 Task: Apply font style Heading 1.
Action: Mouse moved to (217, 150)
Screenshot: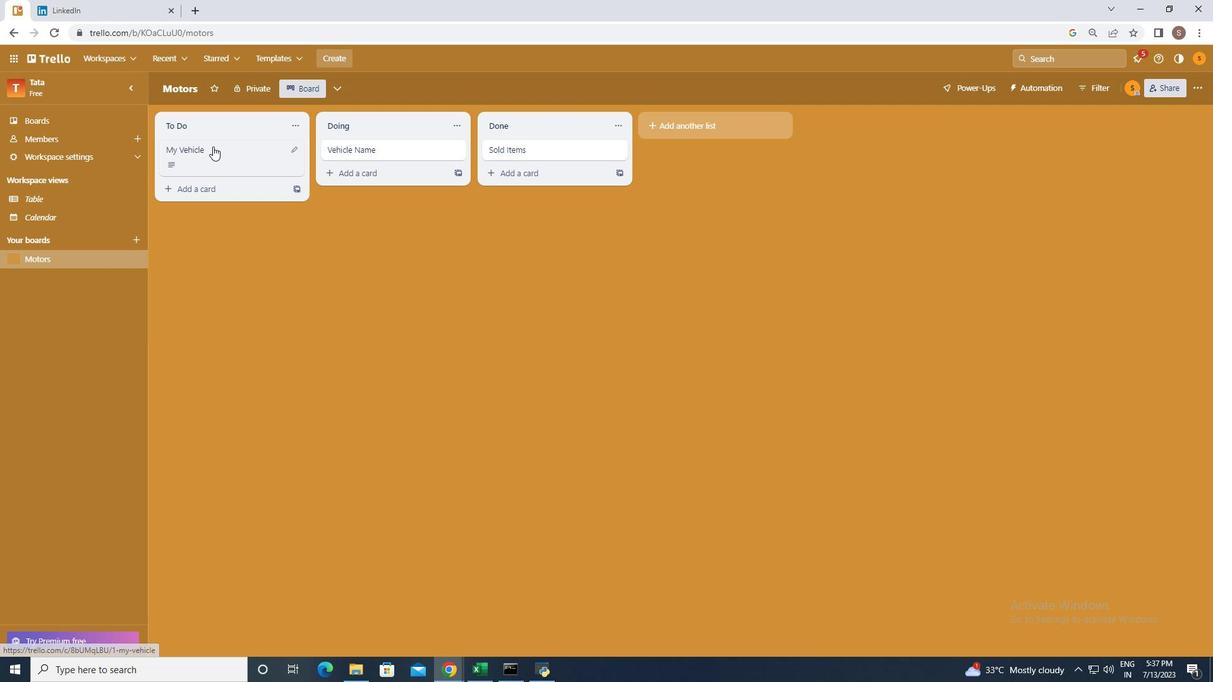 
Action: Mouse pressed left at (217, 150)
Screenshot: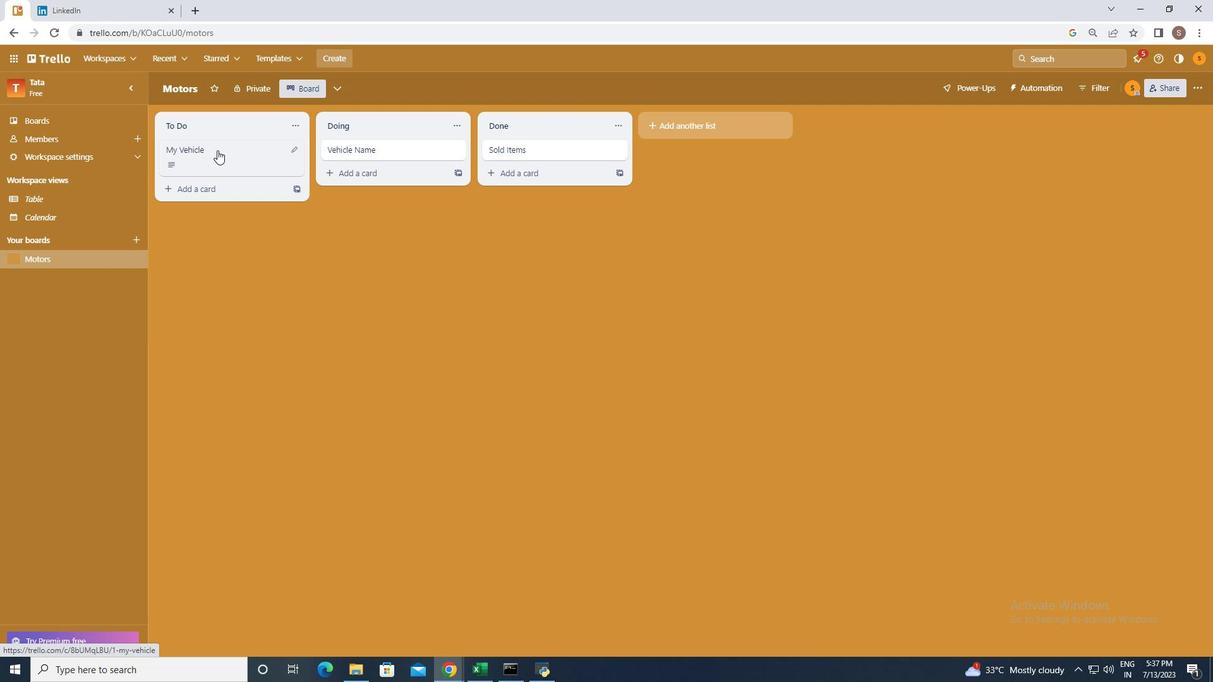
Action: Mouse moved to (512, 211)
Screenshot: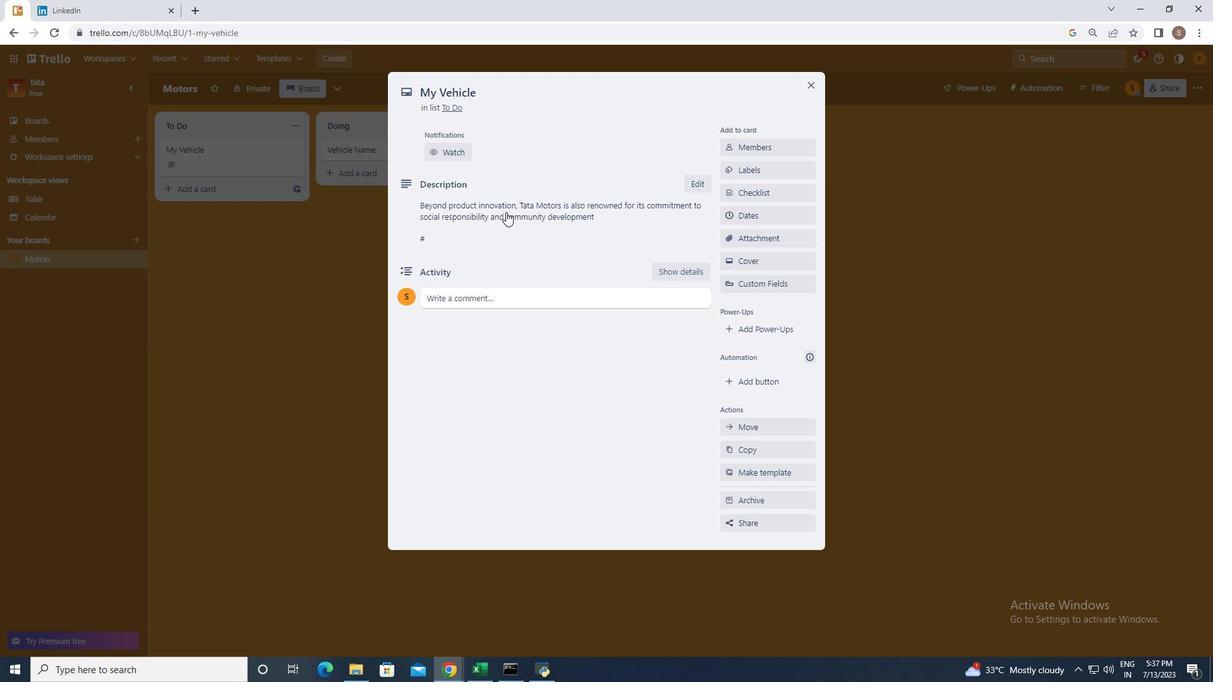 
Action: Mouse pressed left at (512, 211)
Screenshot: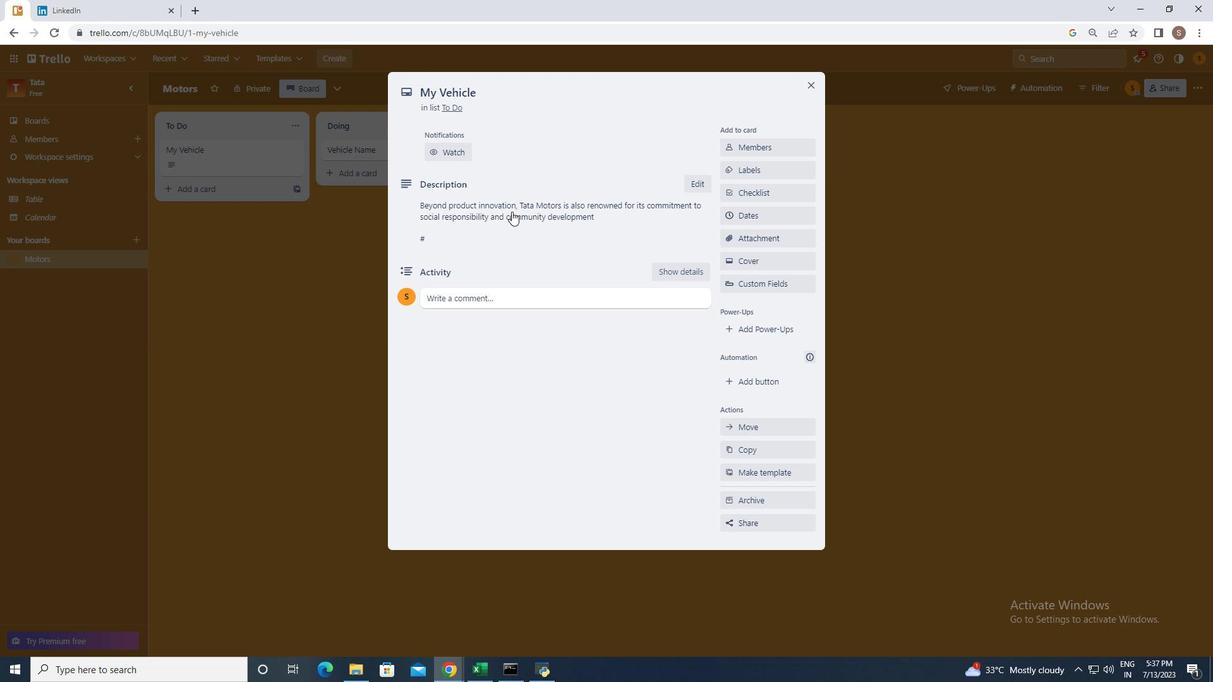
Action: Mouse moved to (478, 258)
Screenshot: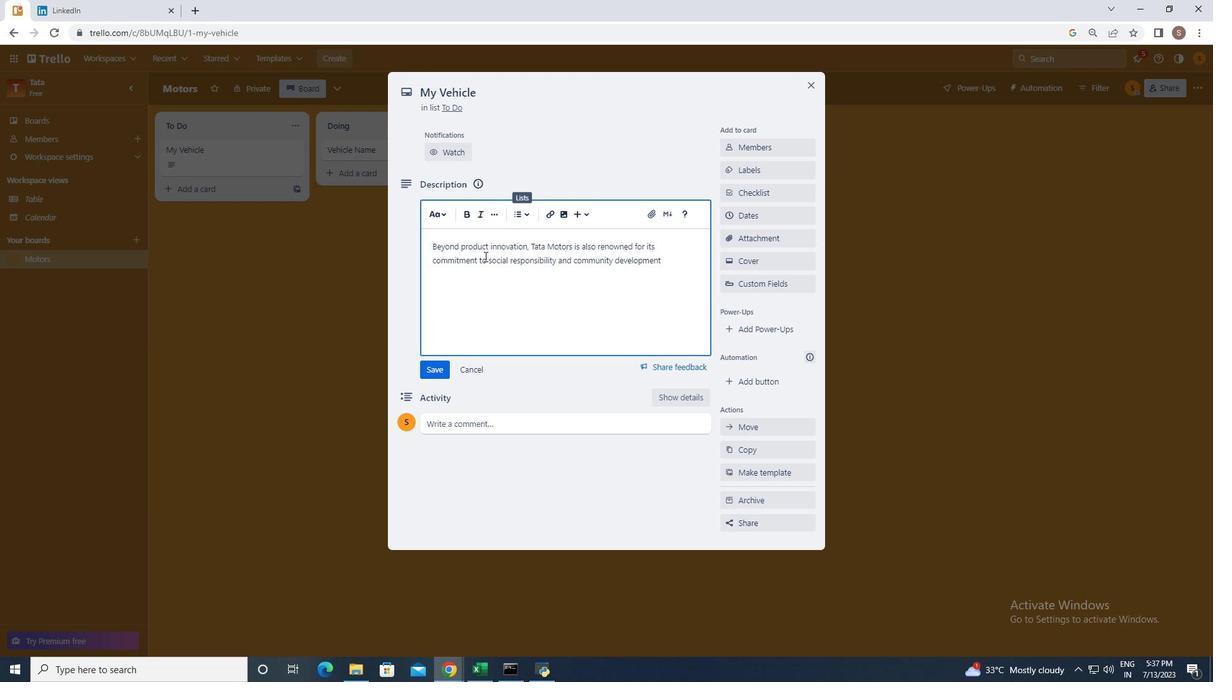 
Action: Mouse pressed left at (478, 258)
Screenshot: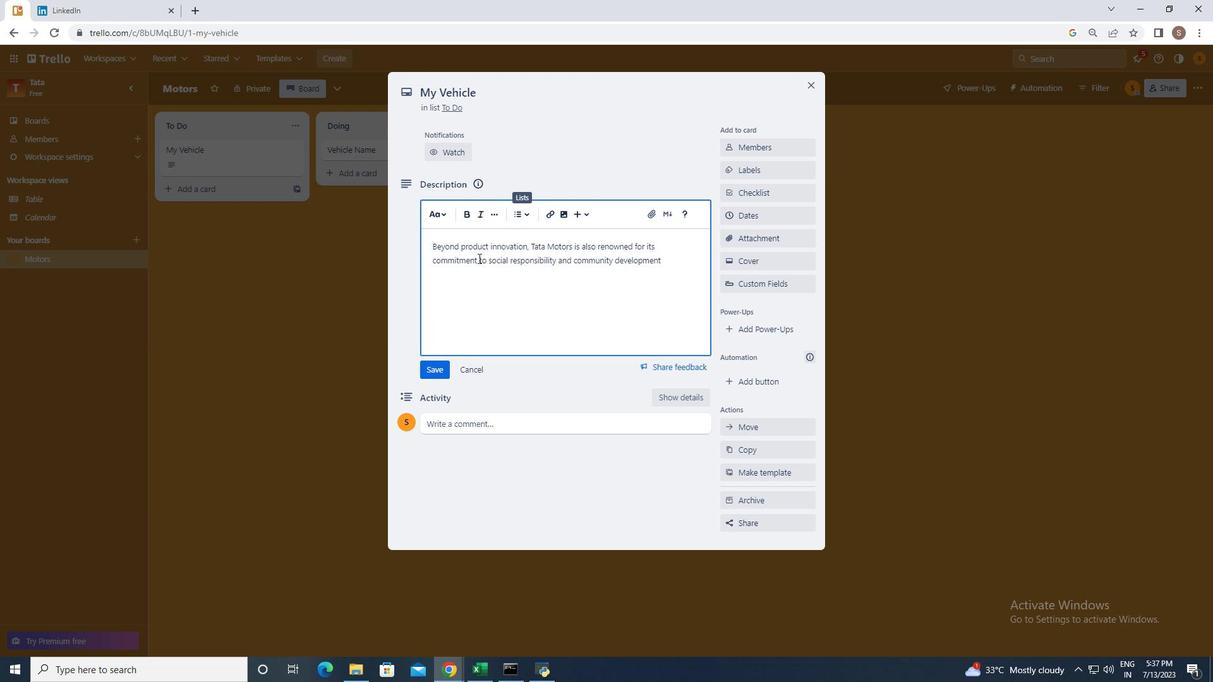 
Action: Mouse pressed left at (478, 258)
Screenshot: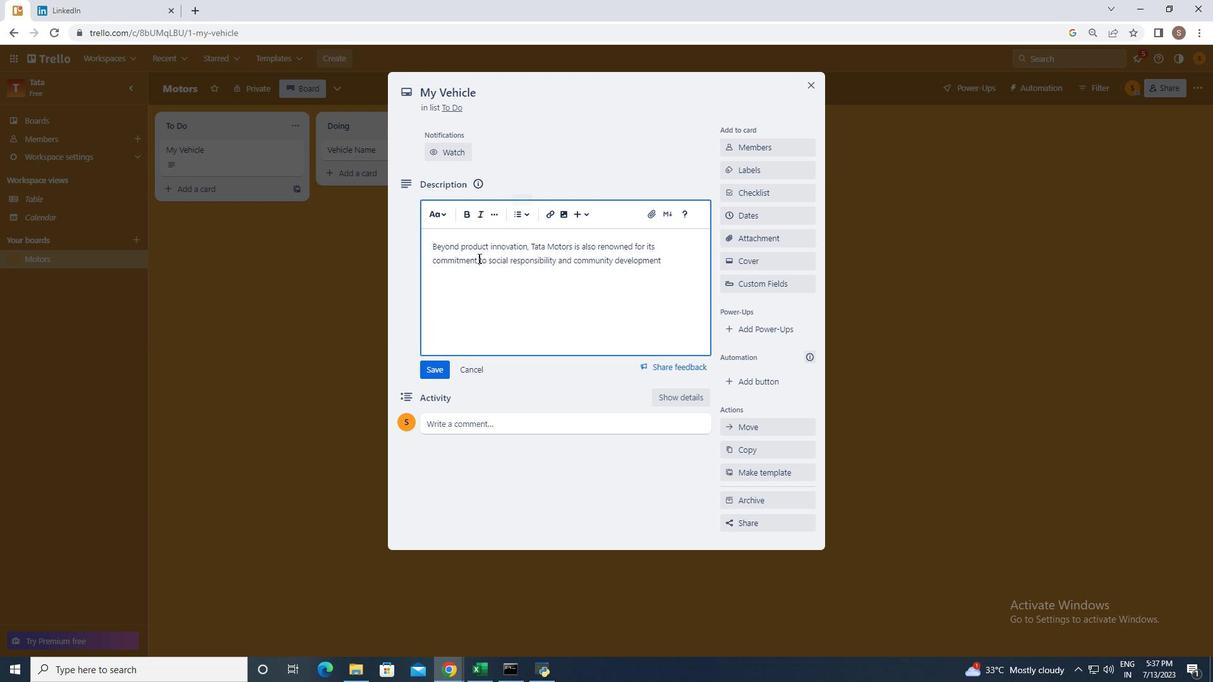 
Action: Mouse pressed left at (478, 258)
Screenshot: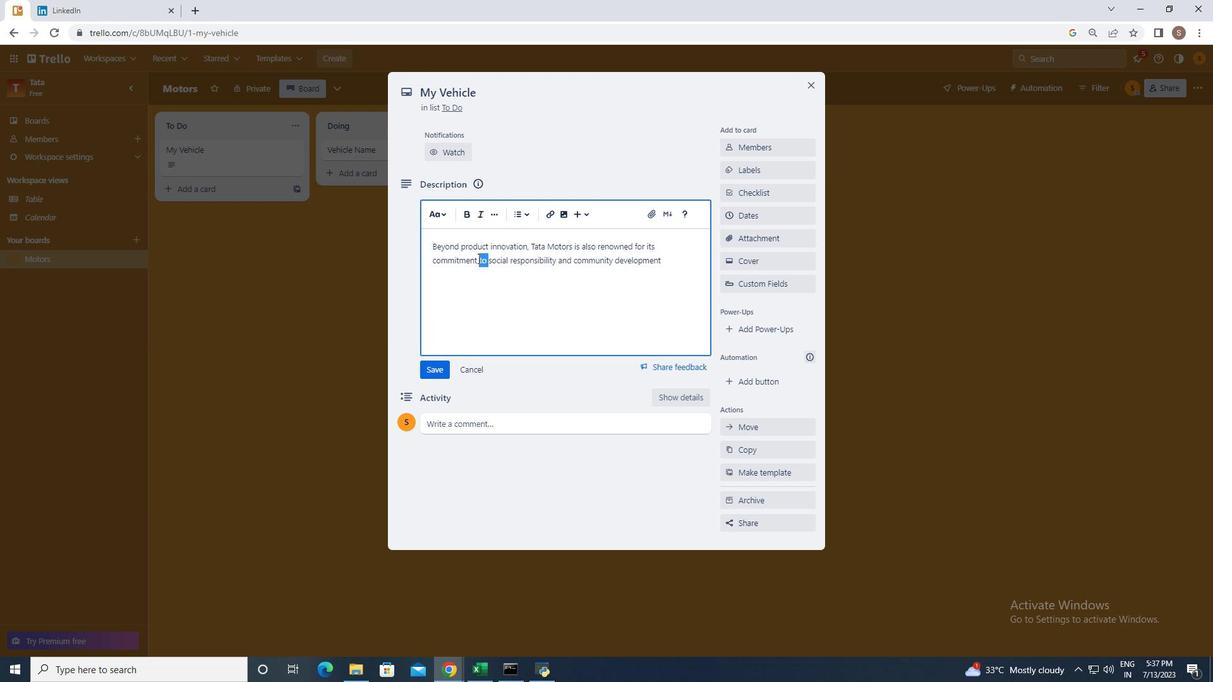 
Action: Mouse moved to (436, 216)
Screenshot: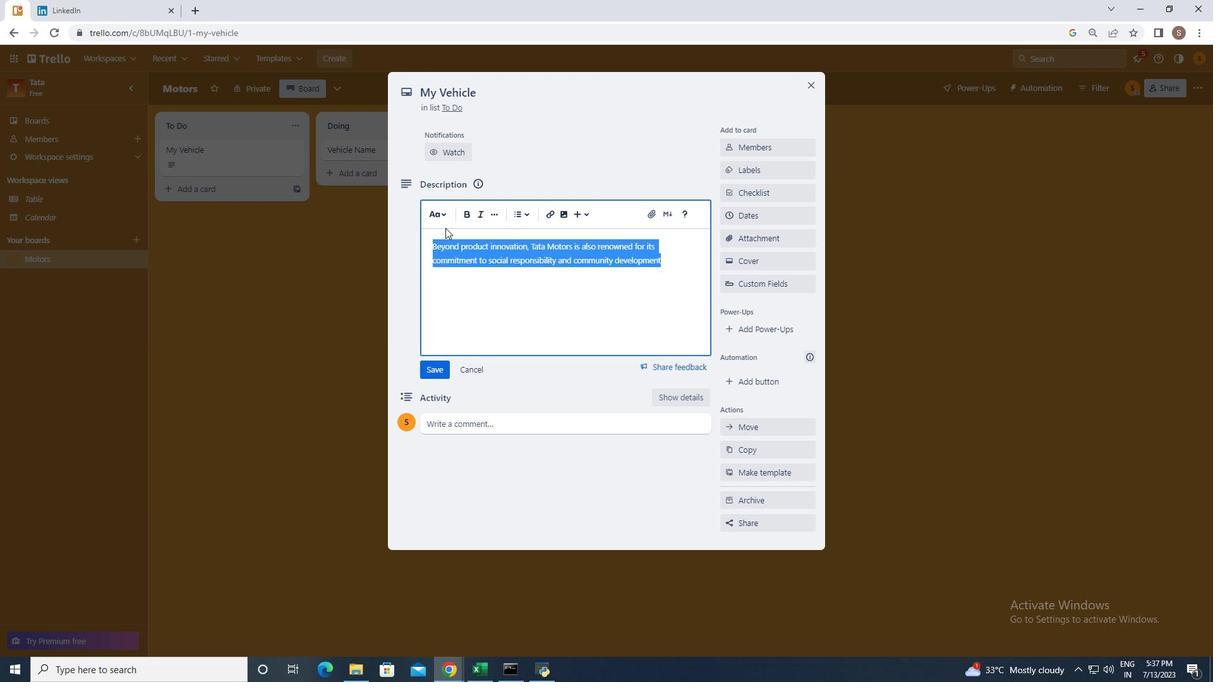 
Action: Mouse pressed left at (436, 216)
Screenshot: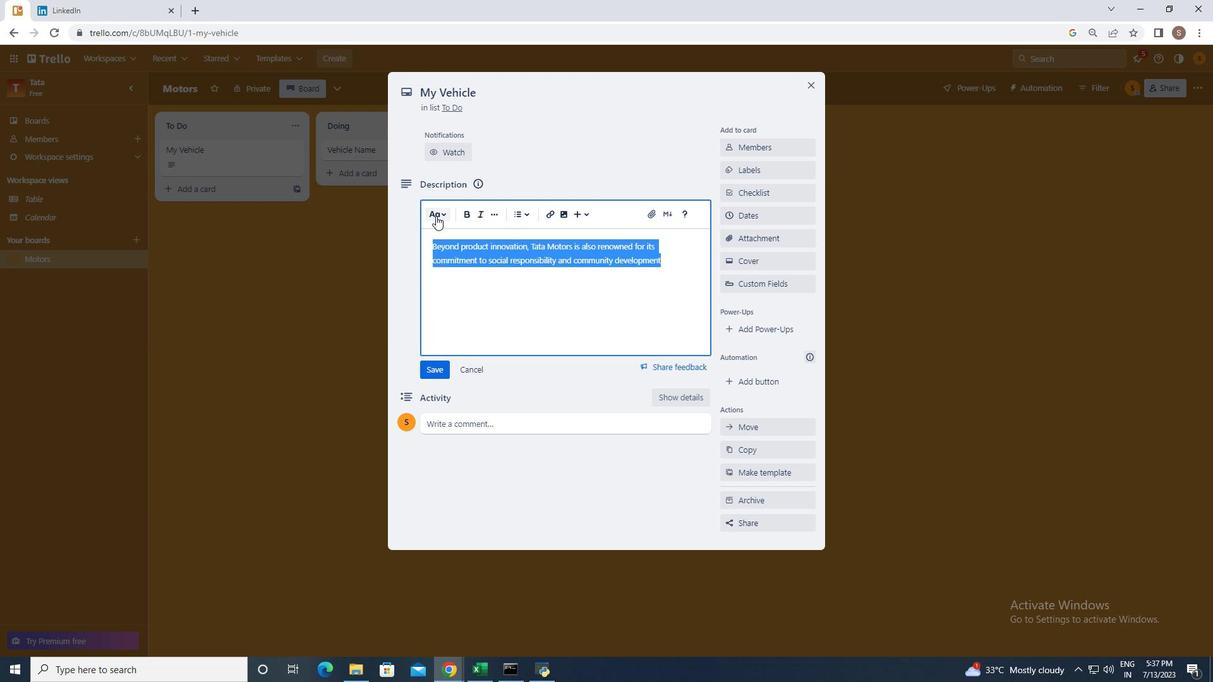 
Action: Mouse moved to (450, 256)
Screenshot: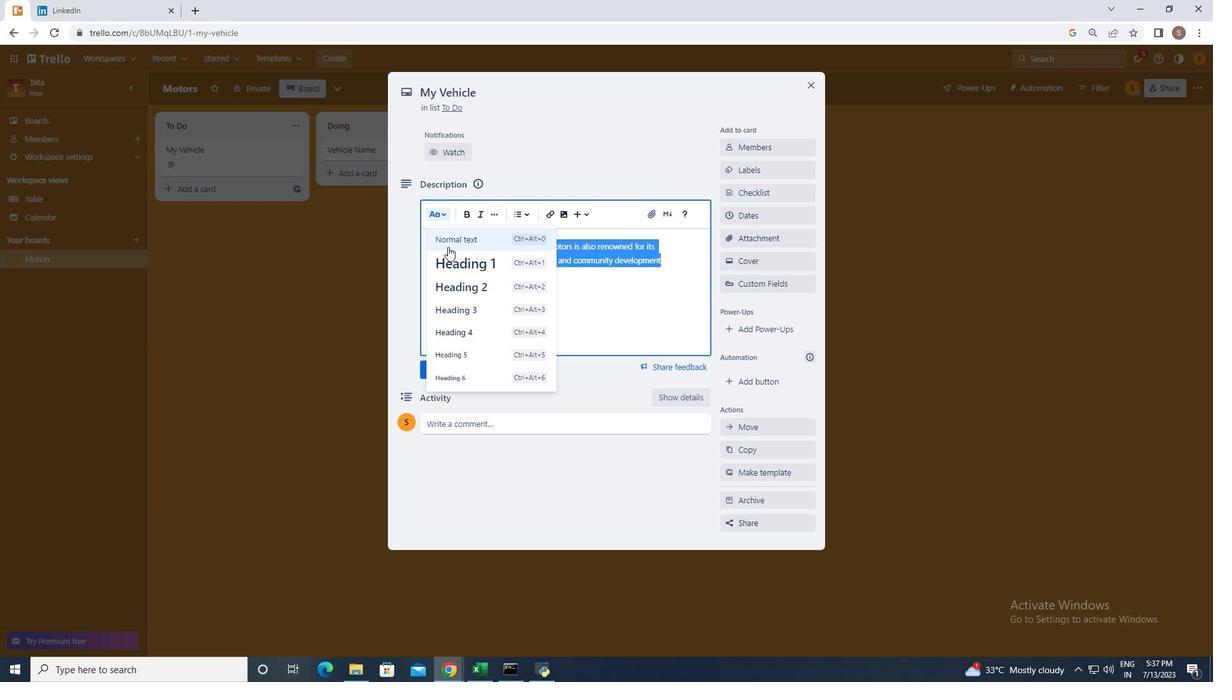 
Action: Mouse pressed left at (450, 256)
Screenshot: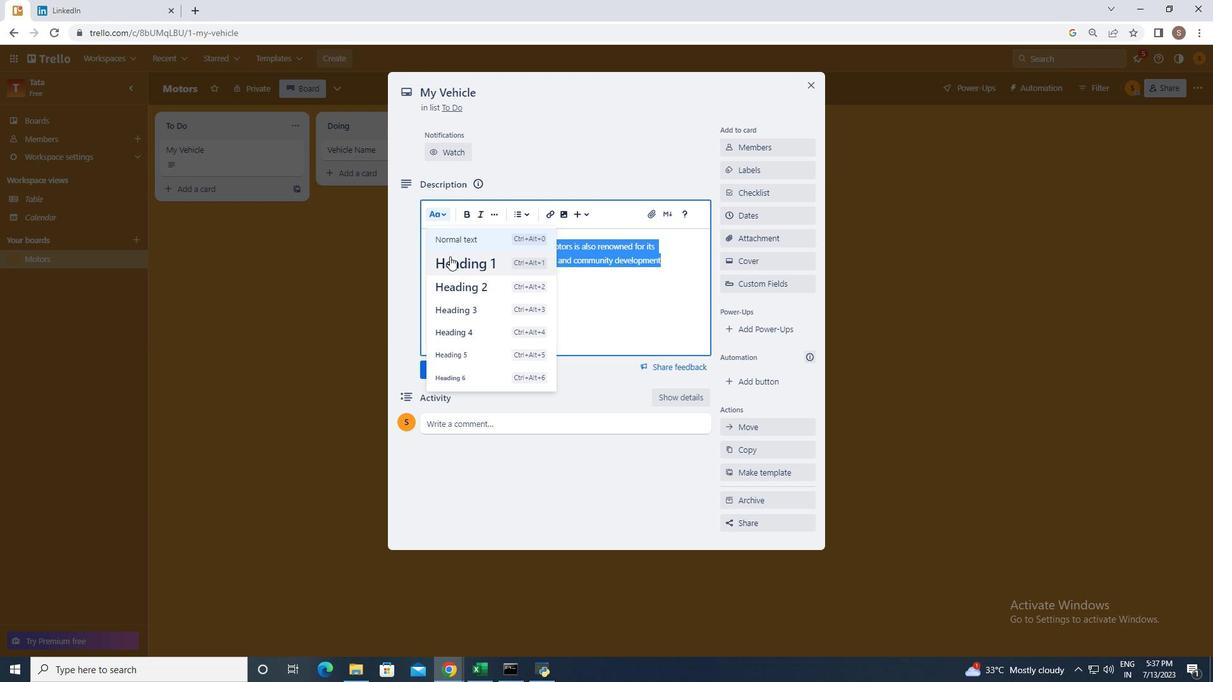 
Action: Mouse moved to (429, 371)
Screenshot: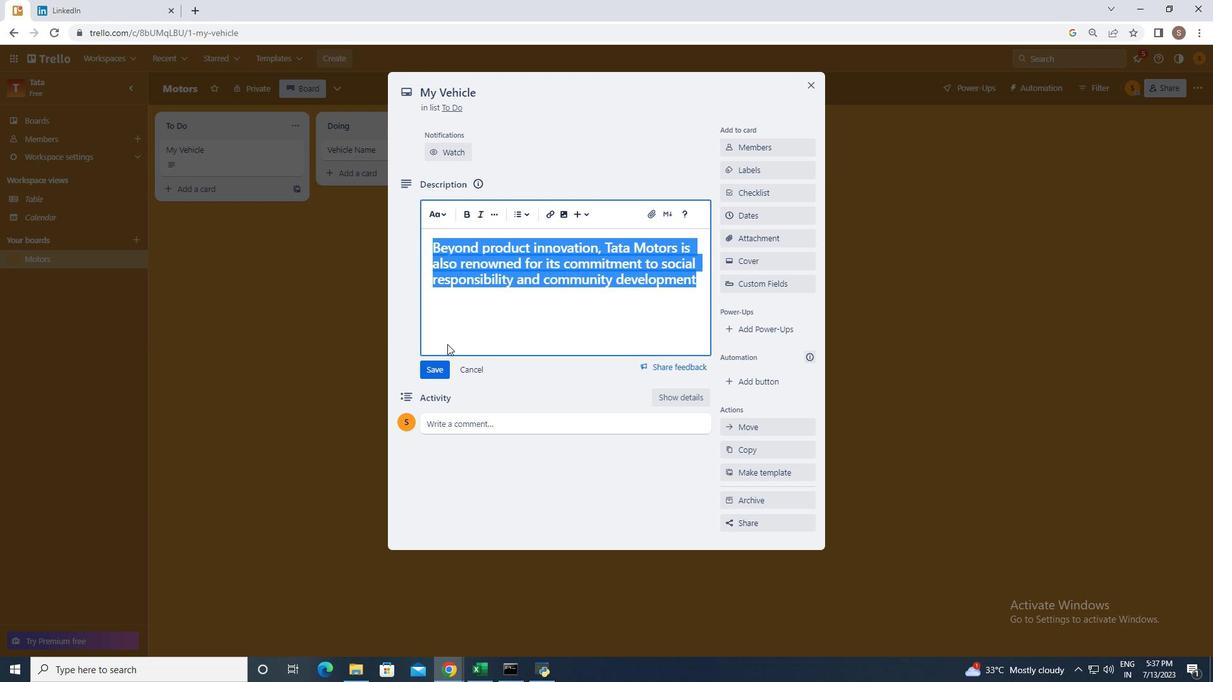 
Action: Mouse pressed left at (429, 371)
Screenshot: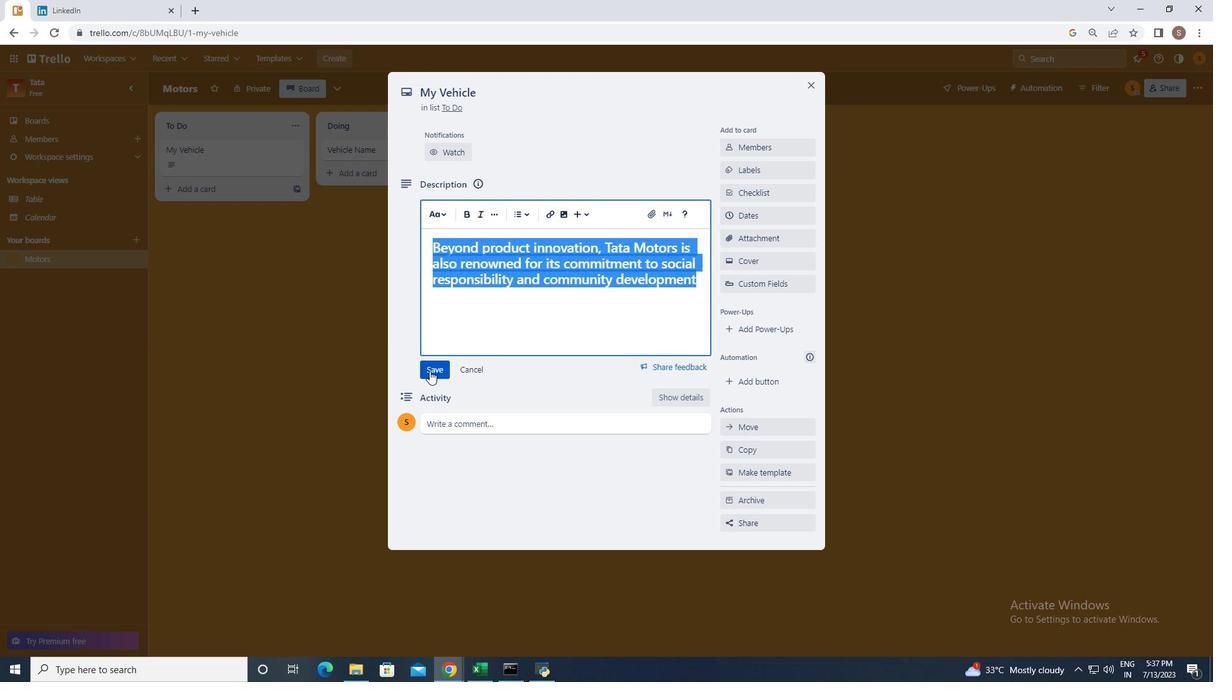 
Action: Mouse moved to (939, 338)
Screenshot: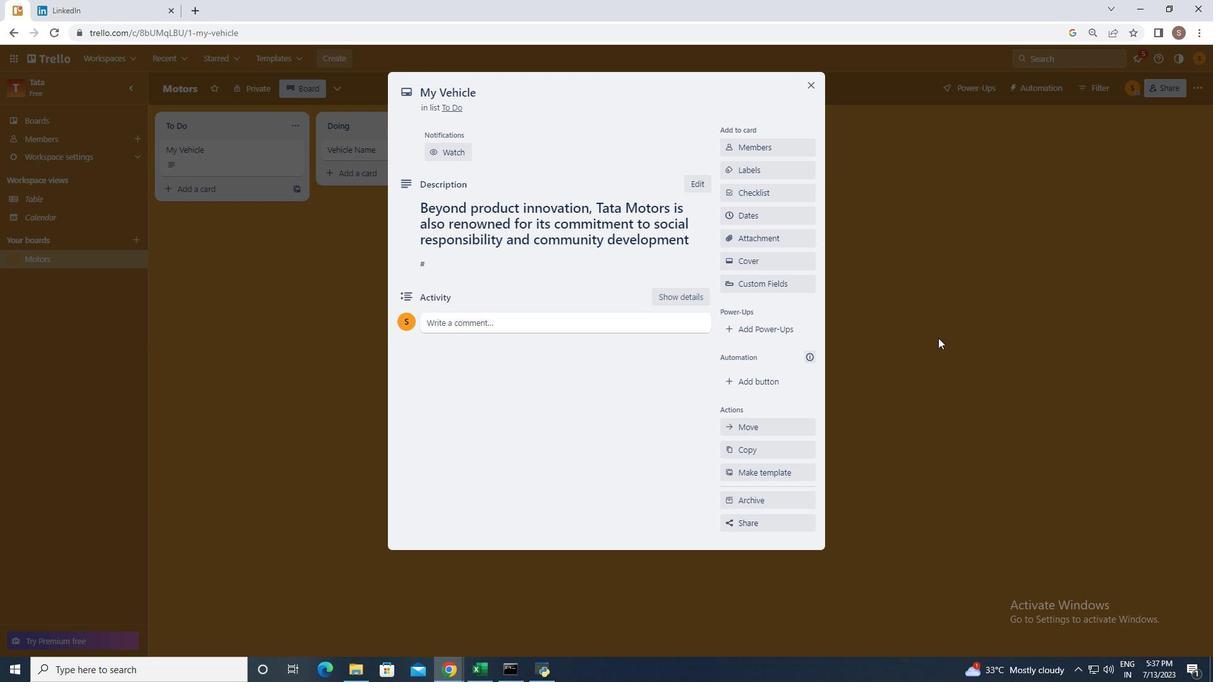
Action: Mouse pressed left at (939, 338)
Screenshot: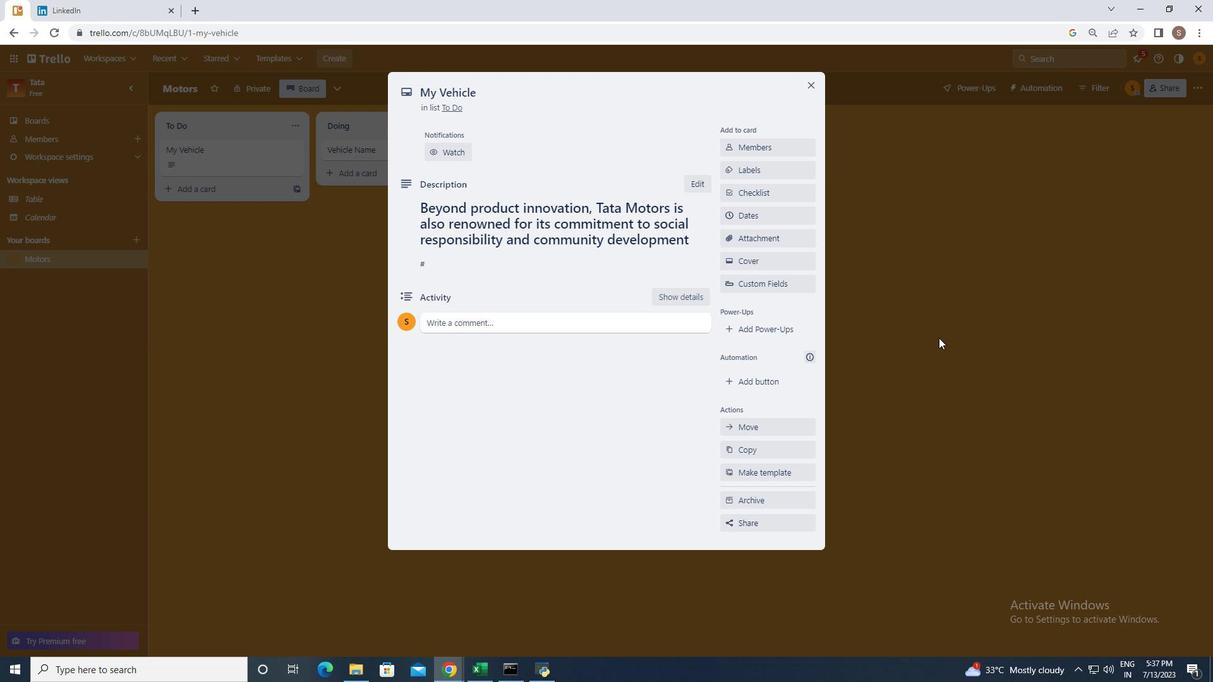 
